 Task: Add Sprouts Organic Sea Salt Yellow Corn Chips to the cart.
Action: Mouse moved to (14, 73)
Screenshot: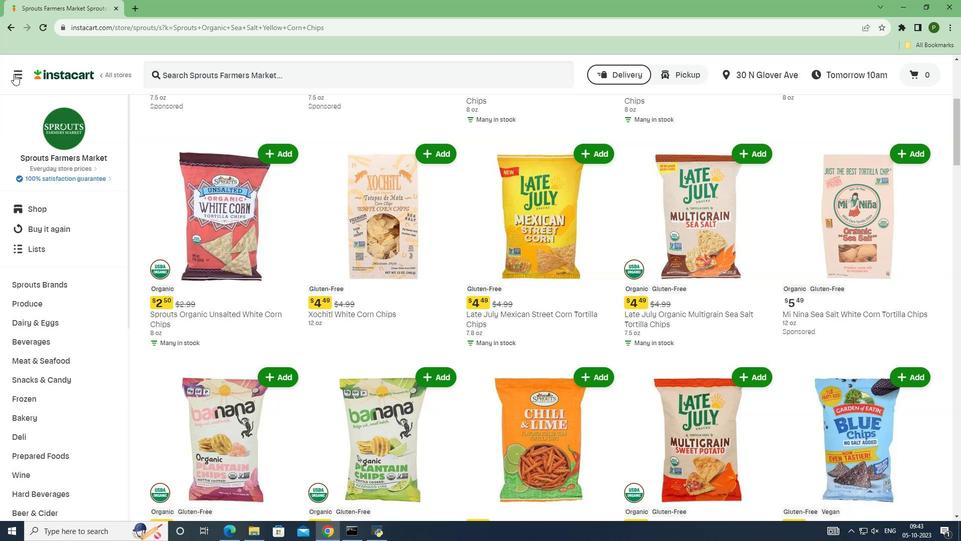 
Action: Mouse pressed left at (14, 73)
Screenshot: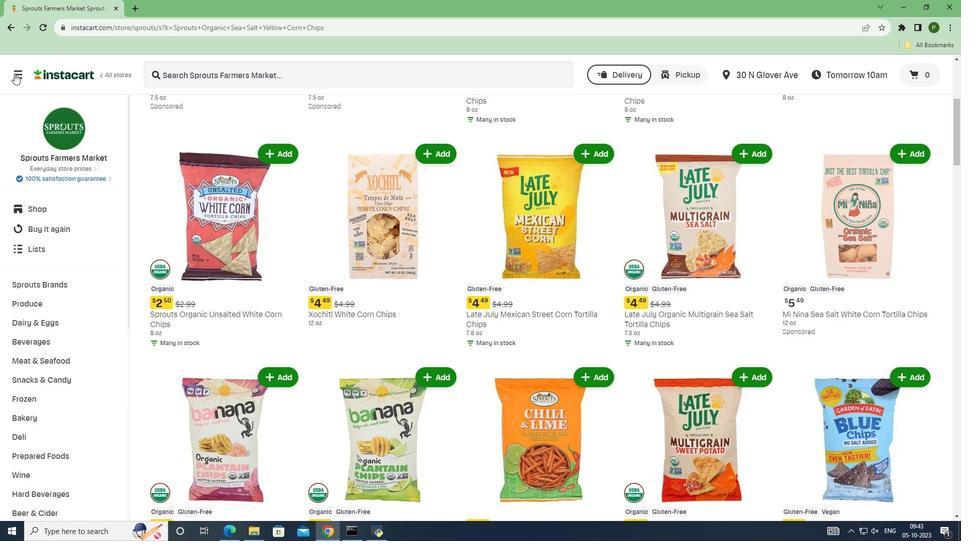
Action: Mouse moved to (44, 285)
Screenshot: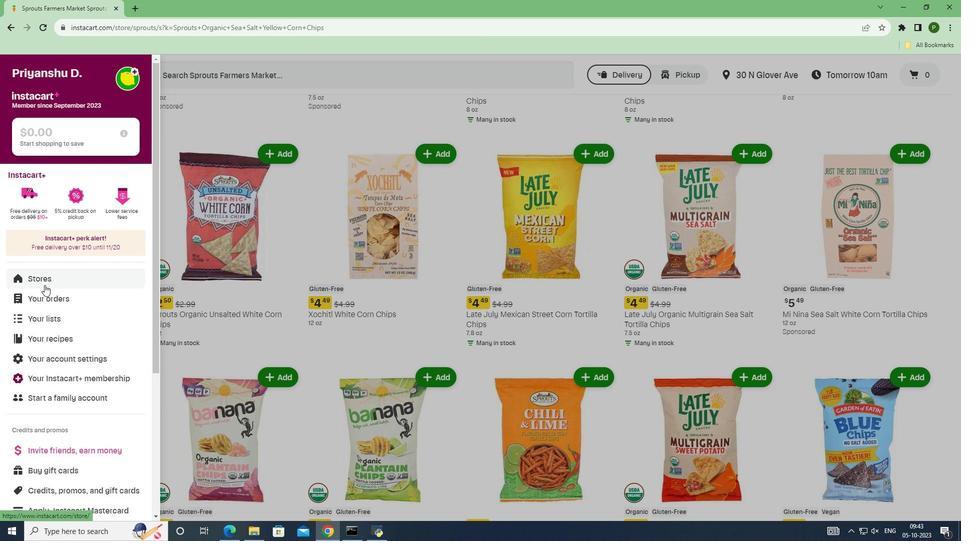 
Action: Mouse pressed left at (44, 285)
Screenshot: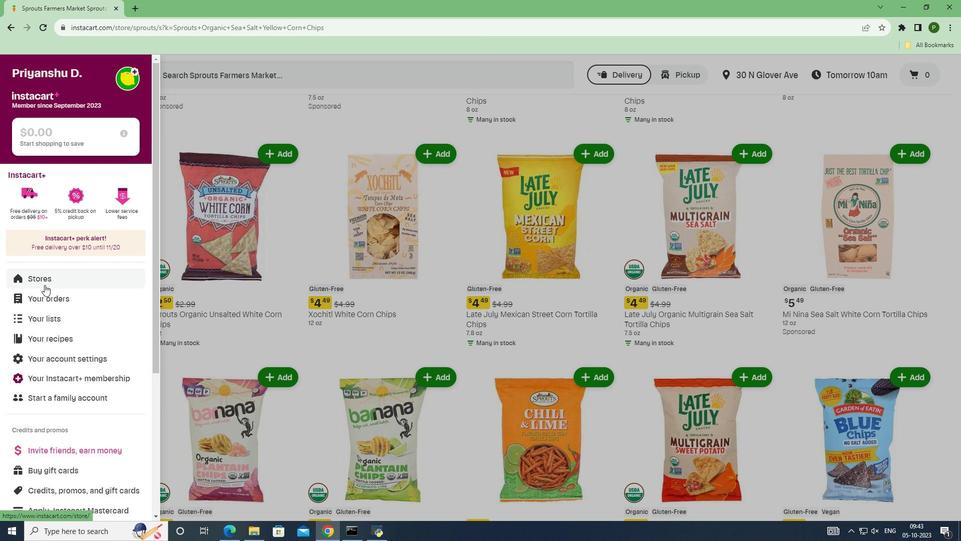 
Action: Mouse moved to (226, 120)
Screenshot: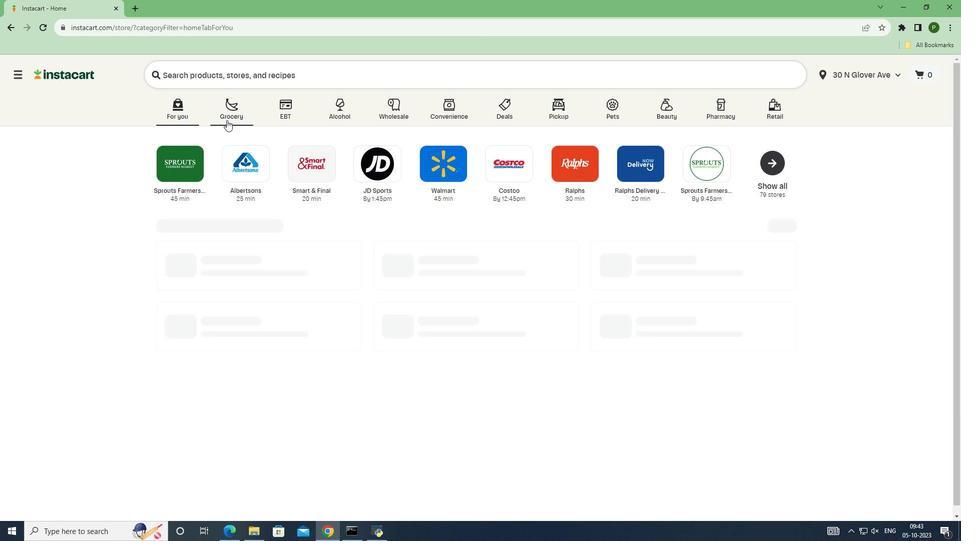 
Action: Mouse pressed left at (226, 120)
Screenshot: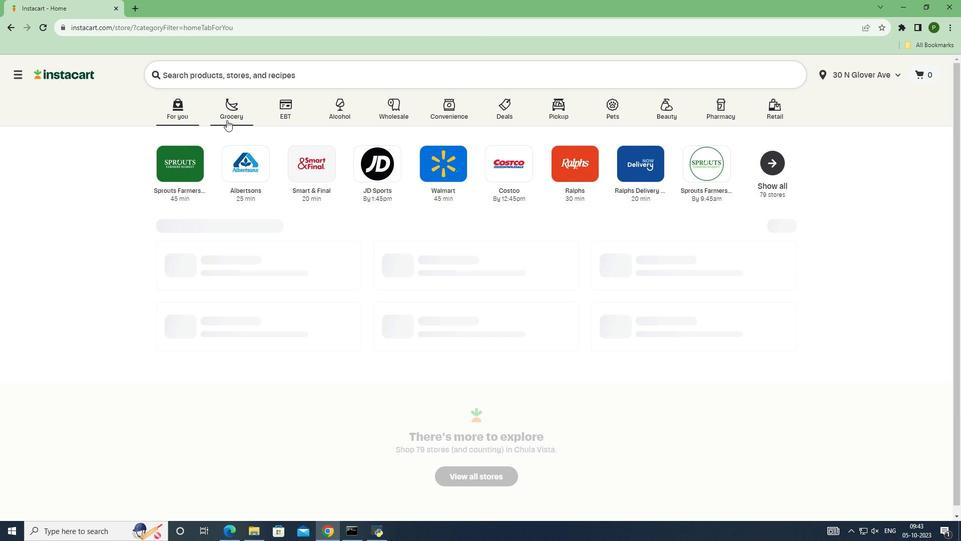 
Action: Mouse moved to (610, 229)
Screenshot: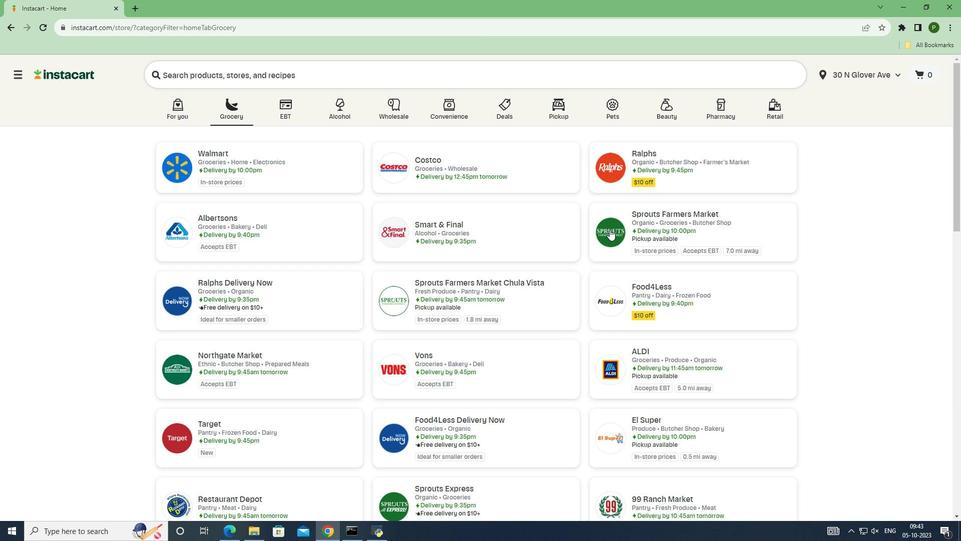 
Action: Mouse pressed left at (610, 229)
Screenshot: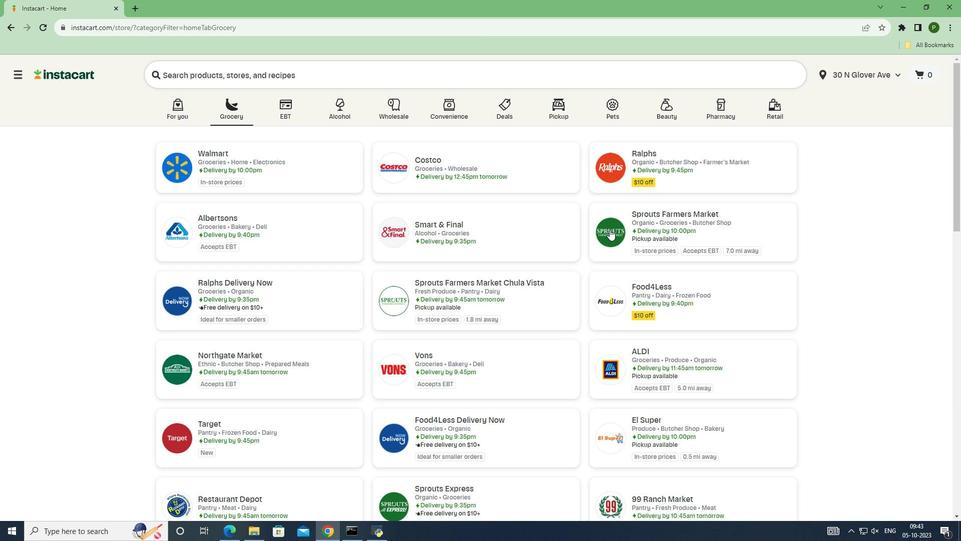 
Action: Mouse moved to (64, 283)
Screenshot: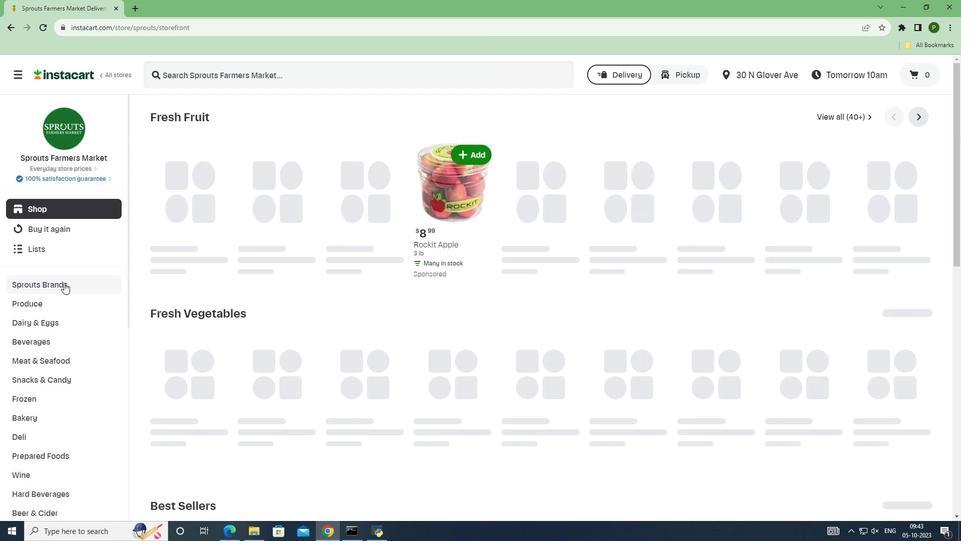 
Action: Mouse pressed left at (64, 283)
Screenshot: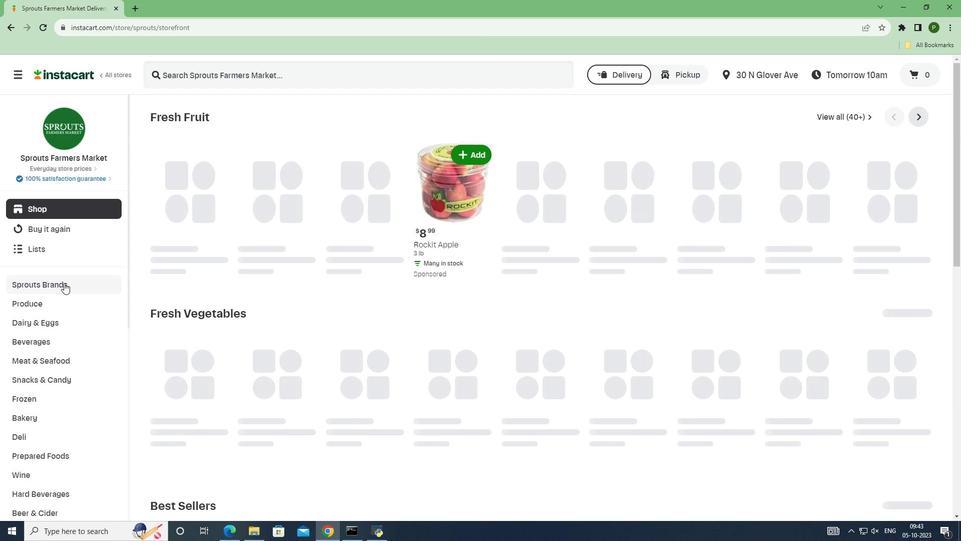 
Action: Mouse moved to (42, 360)
Screenshot: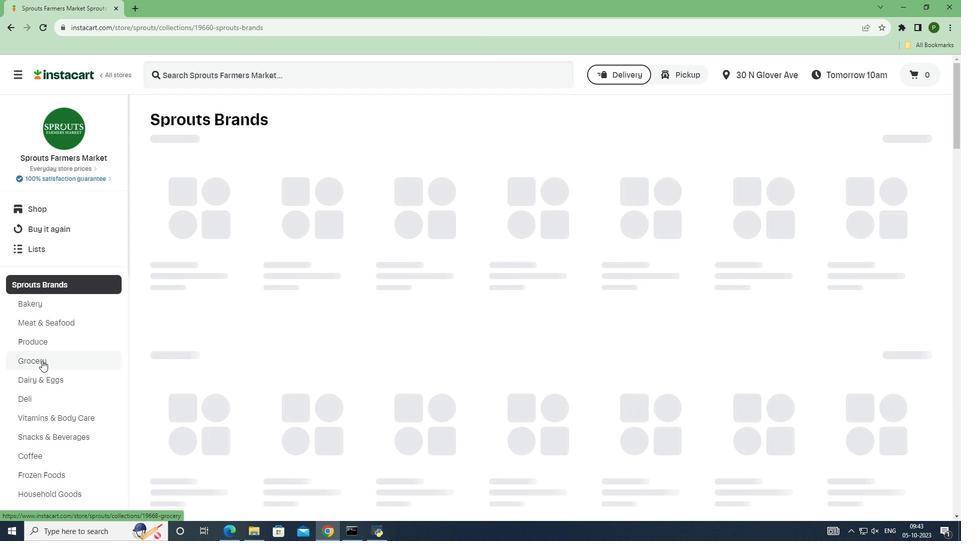 
Action: Mouse pressed left at (42, 360)
Screenshot: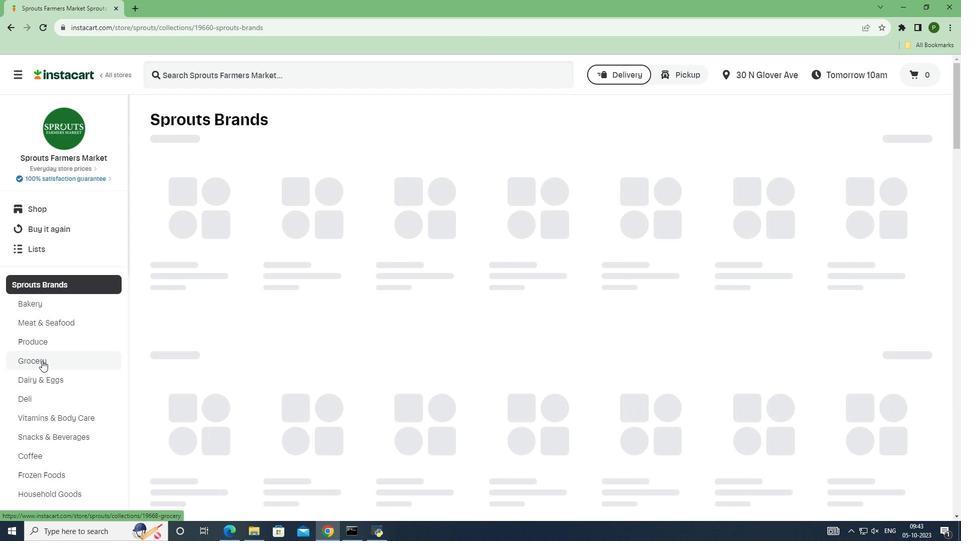 
Action: Mouse moved to (236, 211)
Screenshot: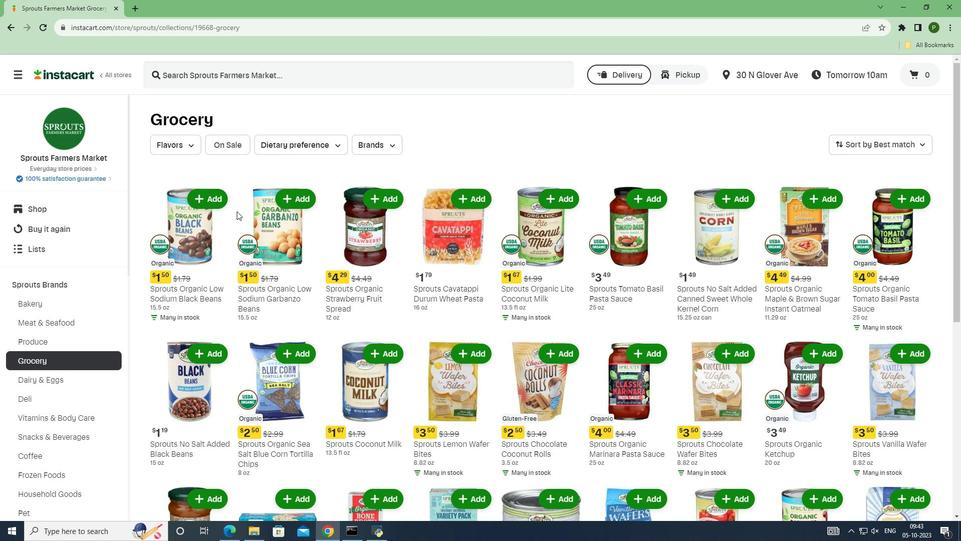 
Action: Mouse scrolled (236, 210) with delta (0, 0)
Screenshot: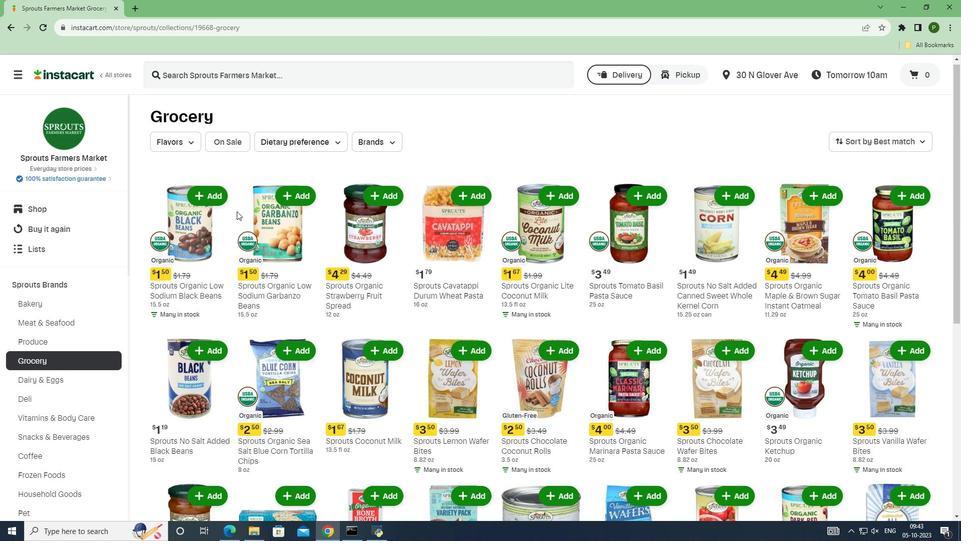 
Action: Mouse scrolled (236, 210) with delta (0, 0)
Screenshot: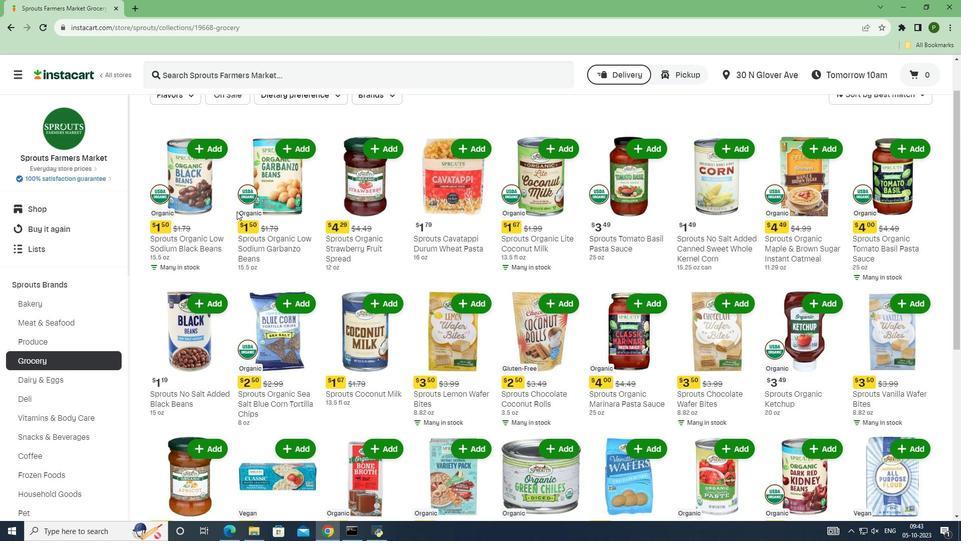 
Action: Mouse scrolled (236, 210) with delta (0, 0)
Screenshot: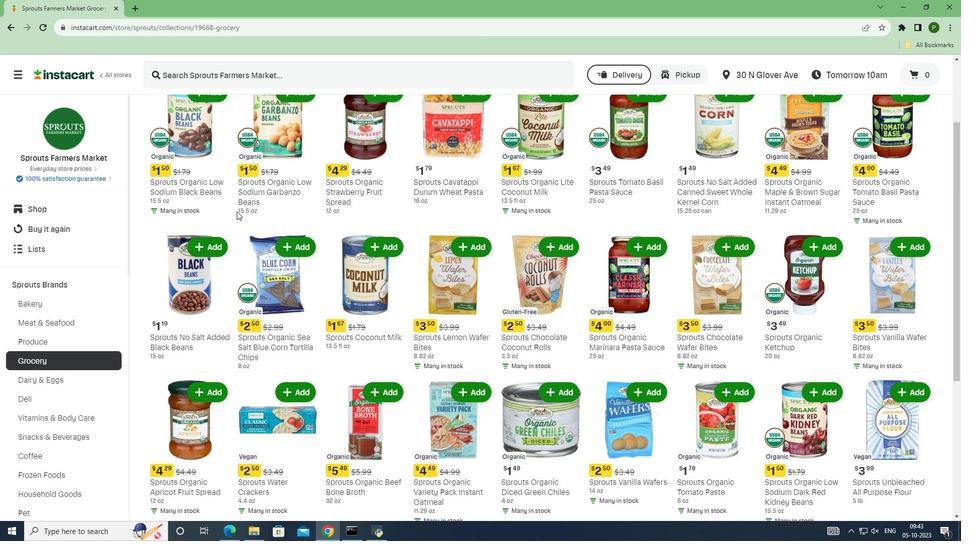 
Action: Mouse scrolled (236, 210) with delta (0, 0)
Screenshot: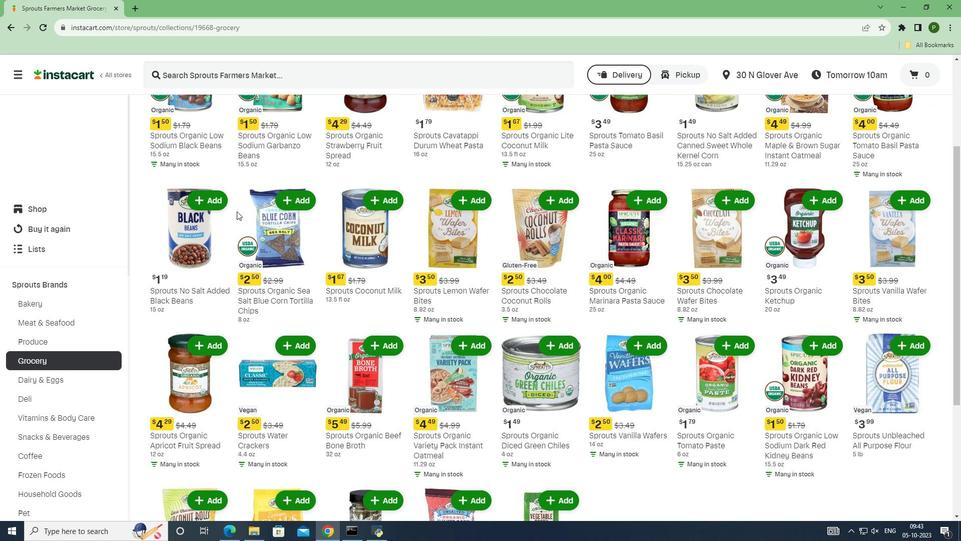 
Action: Mouse scrolled (236, 210) with delta (0, 0)
Screenshot: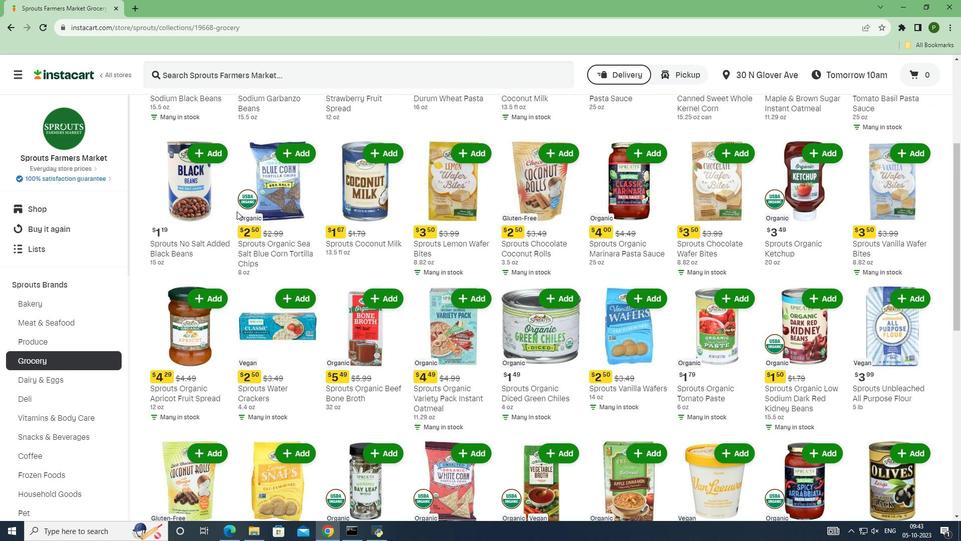 
Action: Mouse scrolled (236, 210) with delta (0, 0)
Screenshot: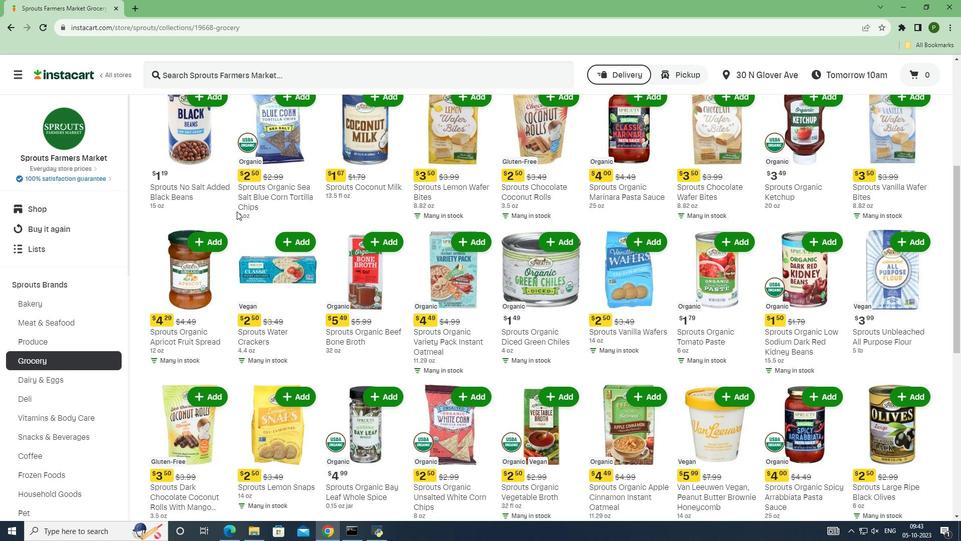 
Action: Mouse scrolled (236, 210) with delta (0, 0)
Screenshot: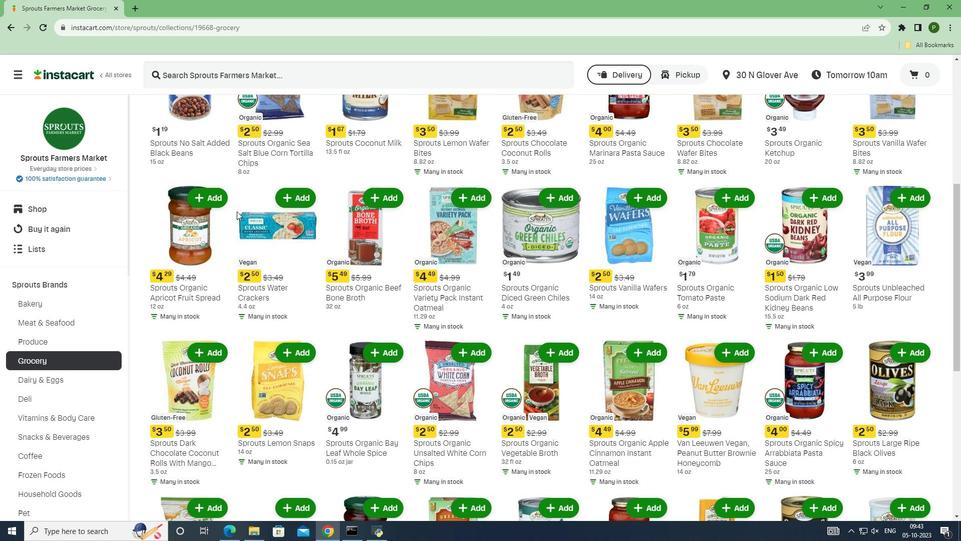 
Action: Mouse scrolled (236, 210) with delta (0, 0)
Screenshot: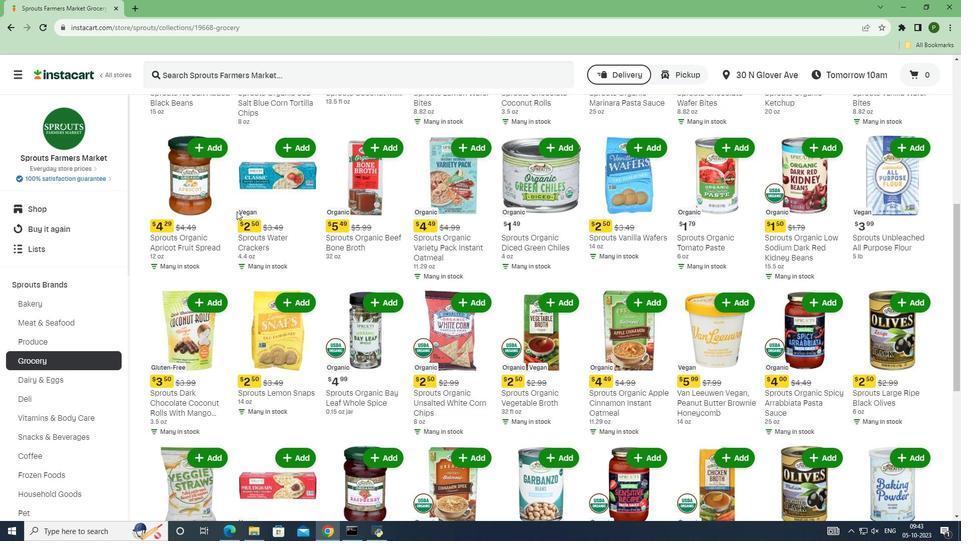 
Action: Mouse scrolled (236, 210) with delta (0, 0)
Screenshot: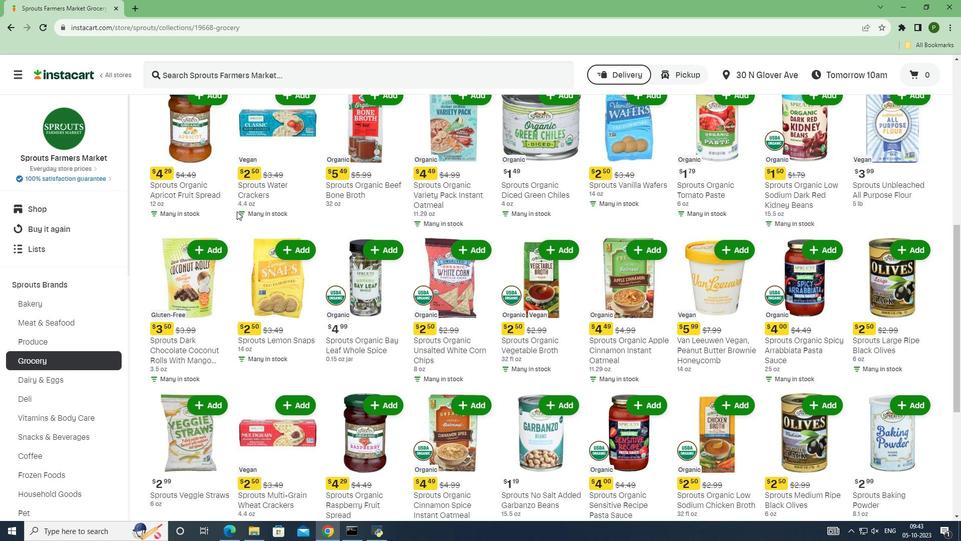 
Action: Mouse scrolled (236, 210) with delta (0, 0)
Screenshot: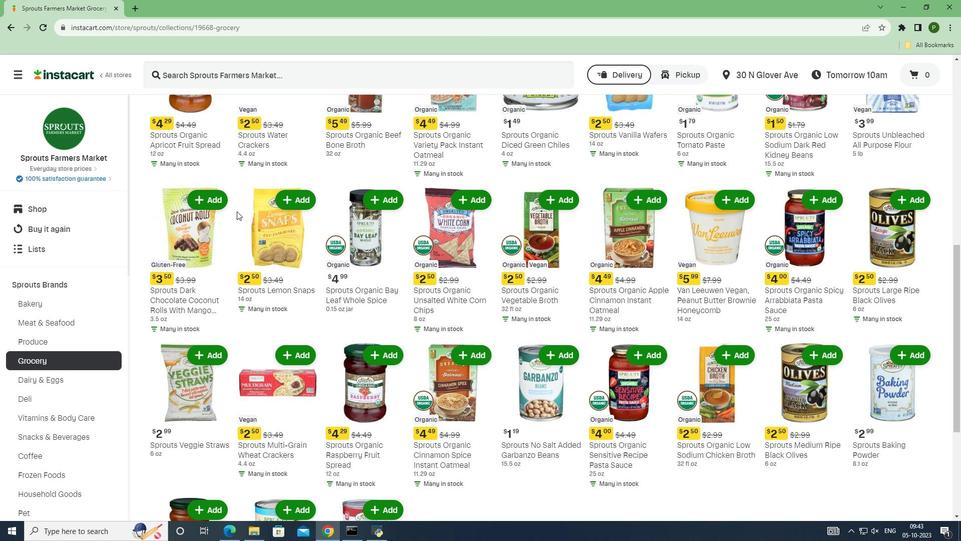 
Action: Mouse scrolled (236, 210) with delta (0, 0)
Screenshot: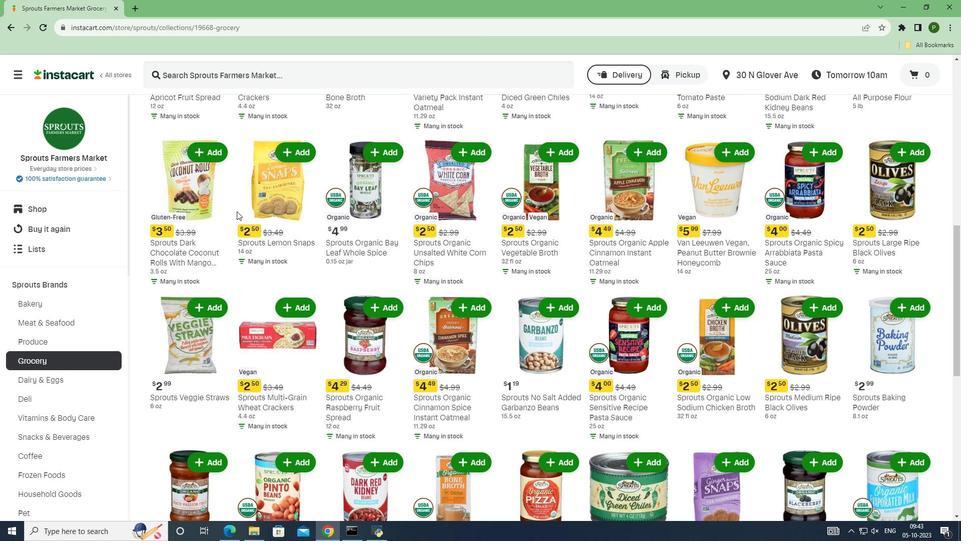 
Action: Mouse moved to (236, 211)
Screenshot: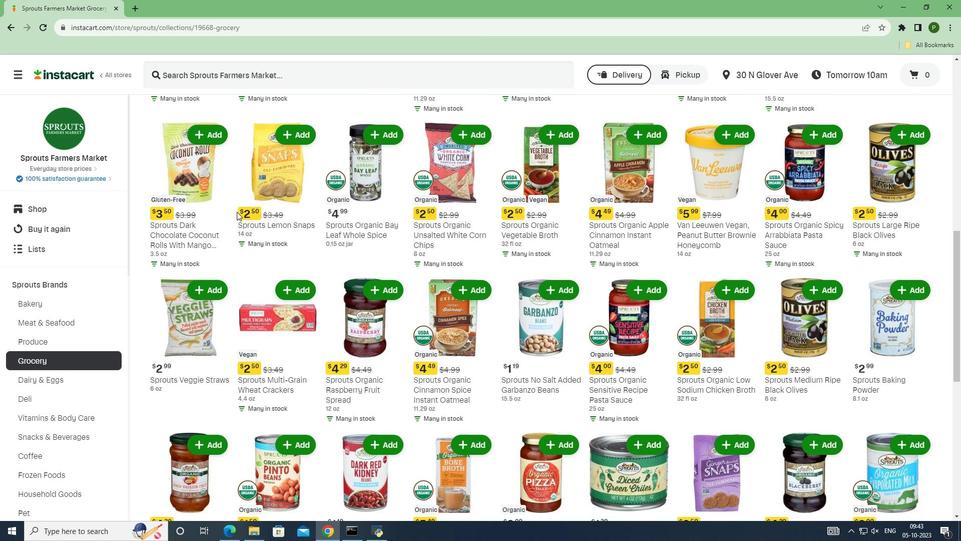 
Action: Mouse scrolled (236, 211) with delta (0, 0)
Screenshot: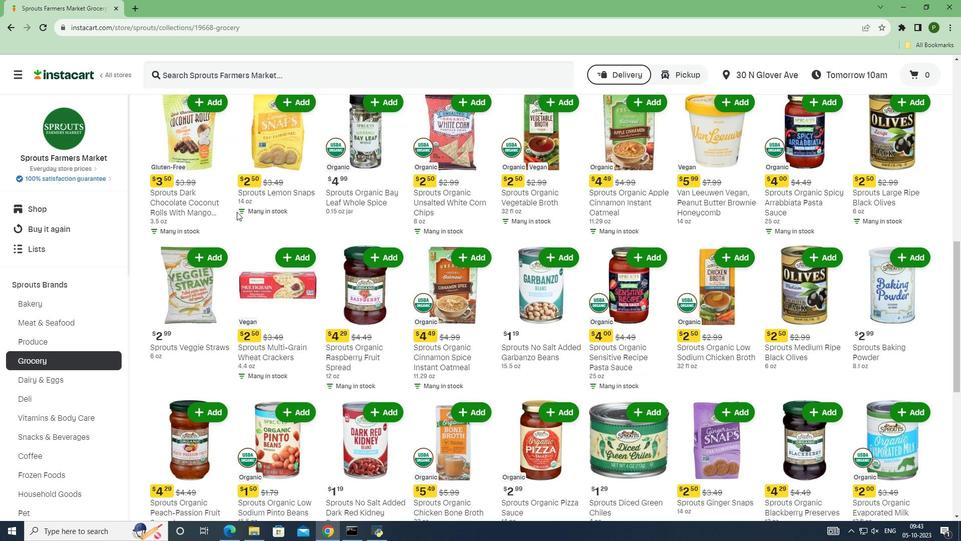 
Action: Mouse scrolled (236, 211) with delta (0, 0)
Screenshot: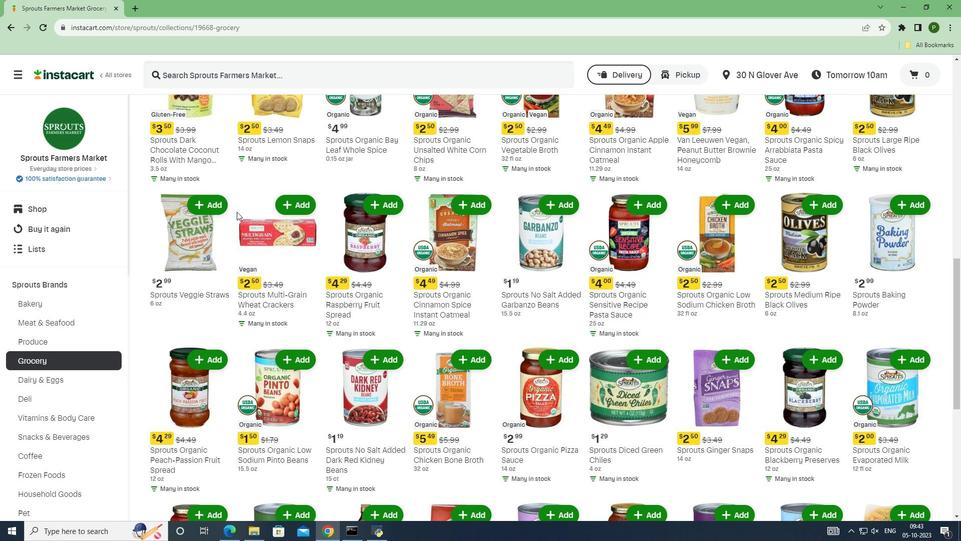 
Action: Mouse scrolled (236, 211) with delta (0, 0)
Screenshot: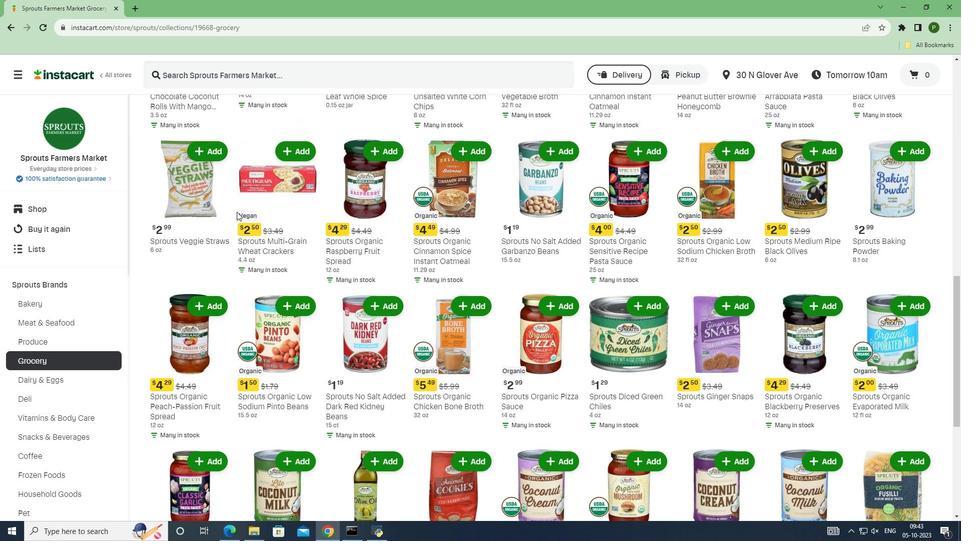 
Action: Mouse scrolled (236, 211) with delta (0, 0)
Screenshot: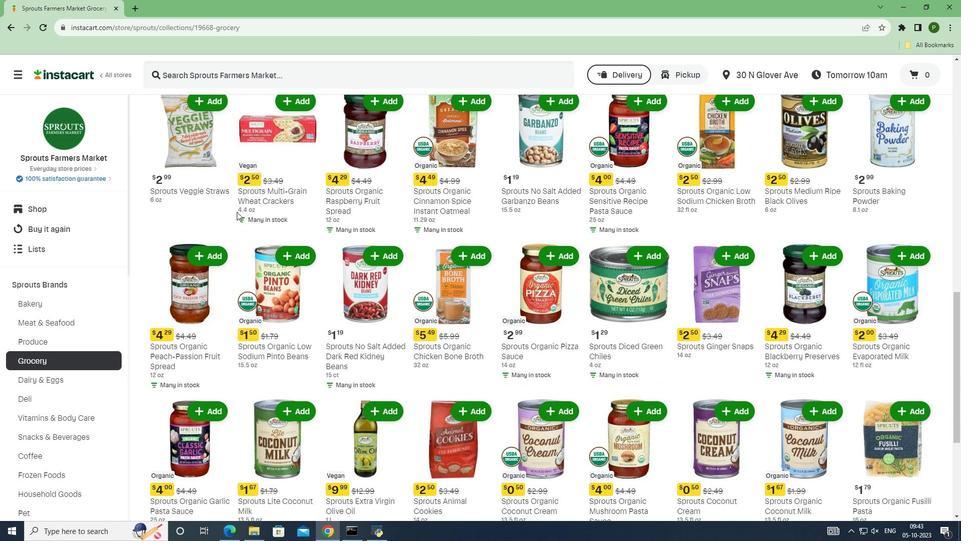 
Action: Mouse scrolled (236, 211) with delta (0, 0)
Screenshot: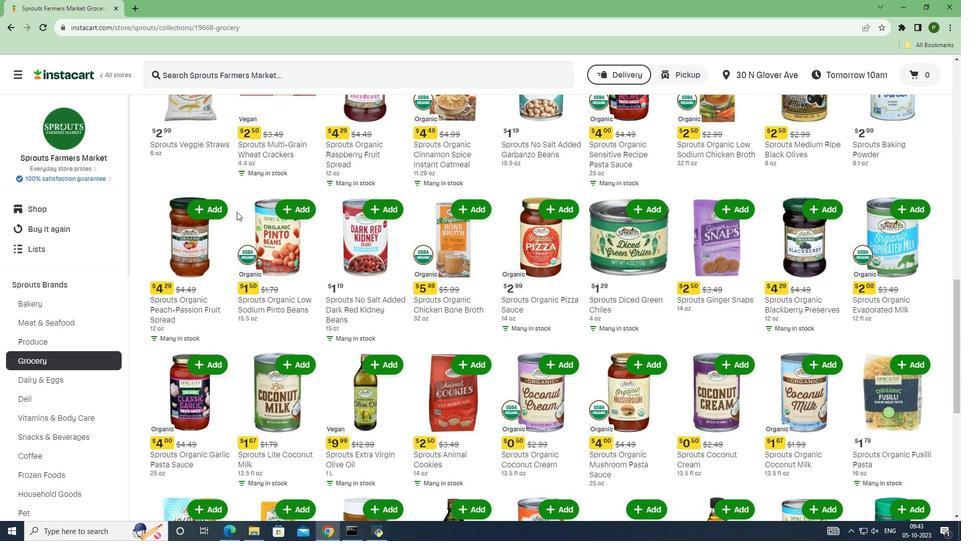 
Action: Mouse scrolled (236, 211) with delta (0, 0)
Screenshot: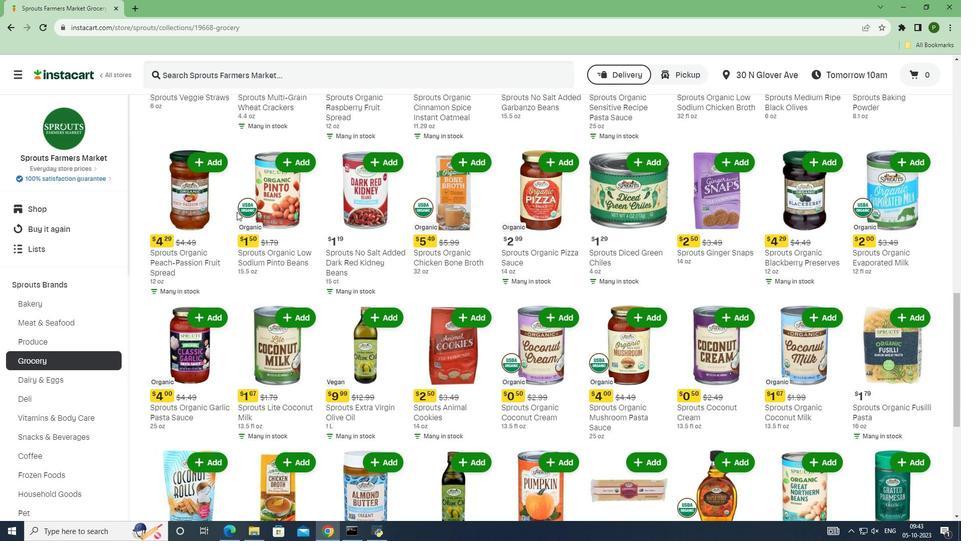 
Action: Mouse scrolled (236, 211) with delta (0, 0)
Screenshot: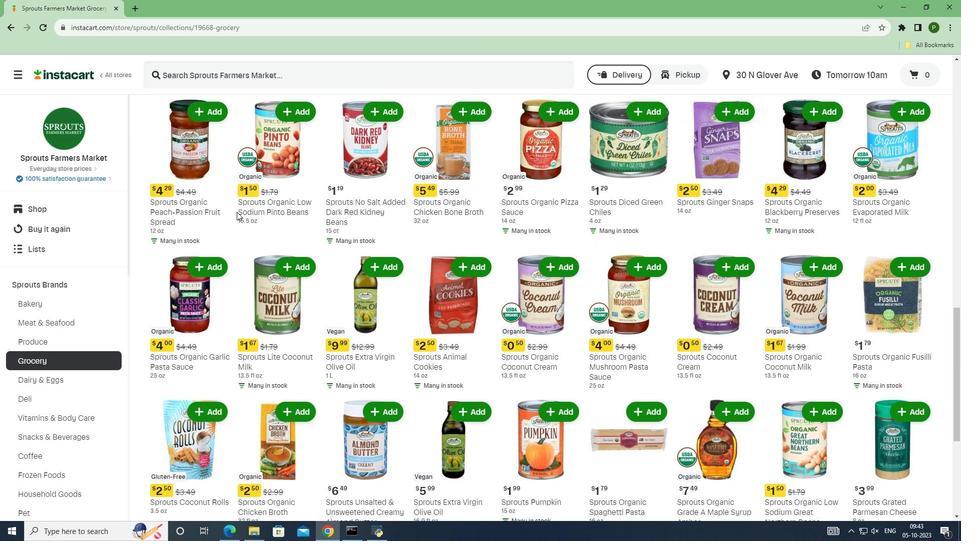 
Action: Mouse scrolled (236, 211) with delta (0, 0)
Screenshot: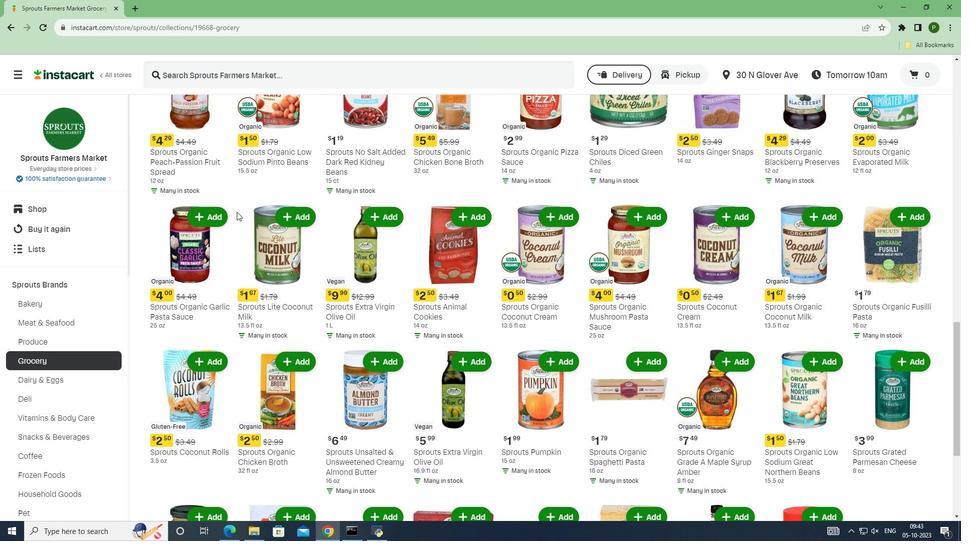 
Action: Mouse scrolled (236, 211) with delta (0, 0)
Screenshot: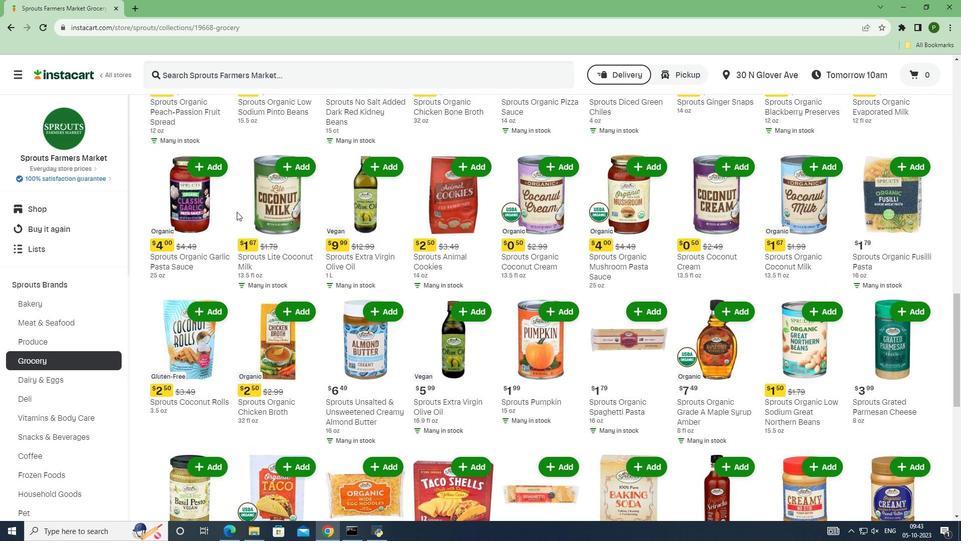 
Action: Mouse scrolled (236, 211) with delta (0, 0)
Screenshot: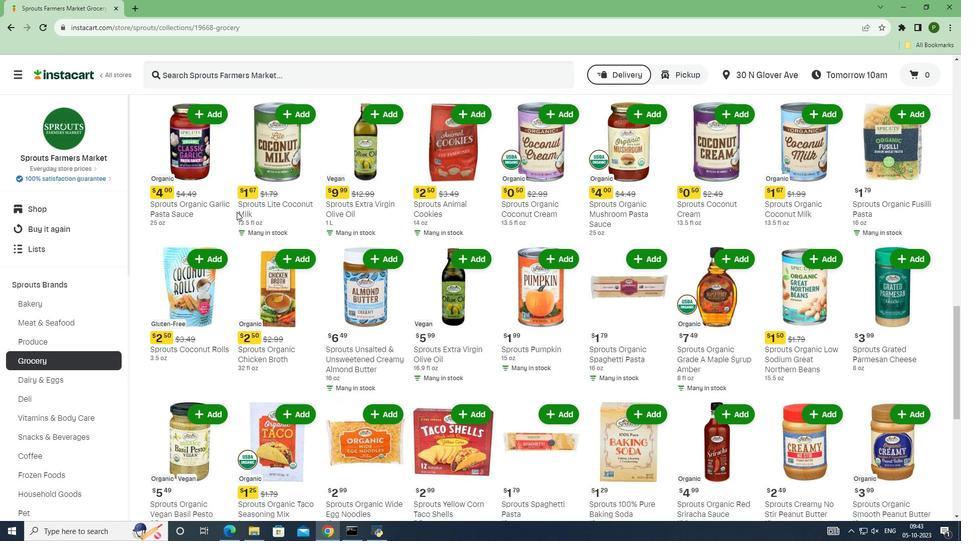 
Action: Mouse scrolled (236, 211) with delta (0, 0)
Screenshot: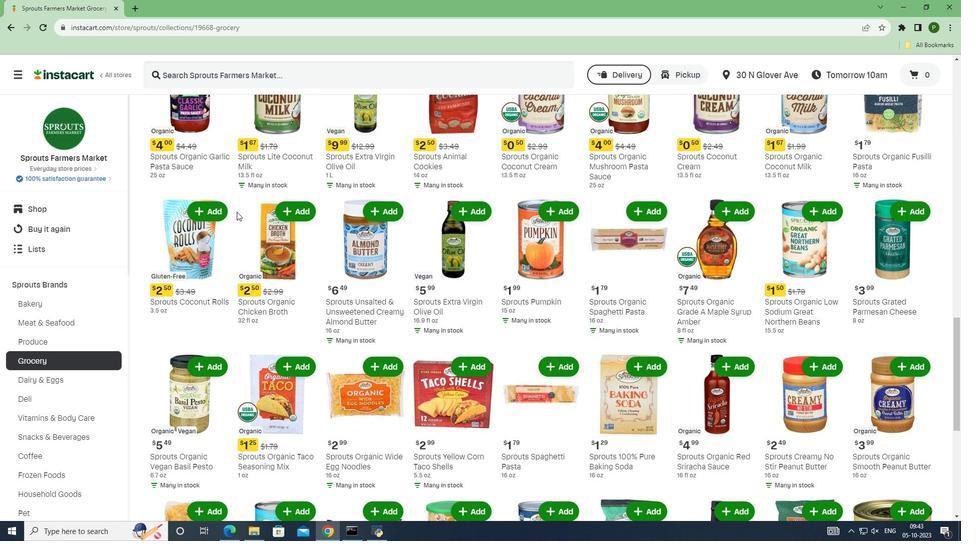 
Action: Mouse scrolled (236, 211) with delta (0, 0)
Screenshot: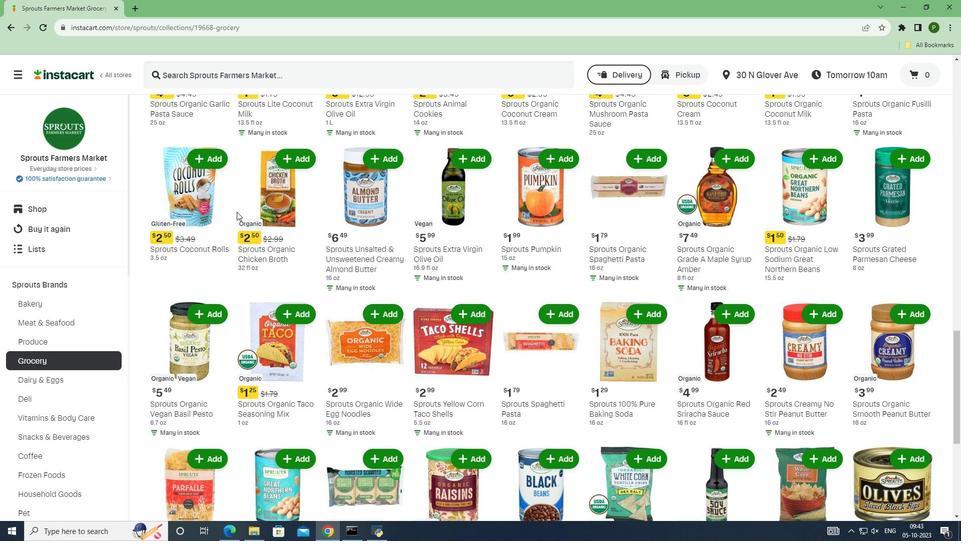 
Action: Mouse scrolled (236, 211) with delta (0, 0)
Screenshot: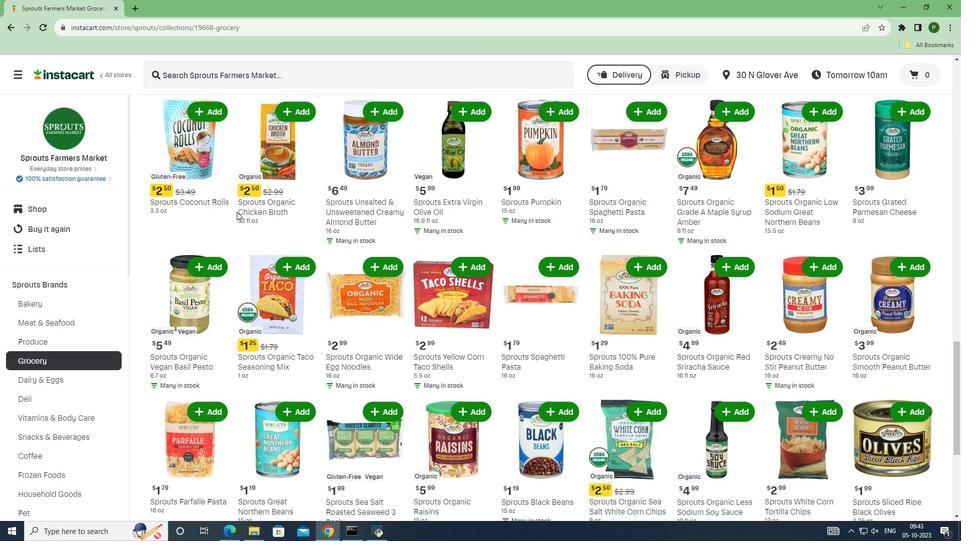 
Action: Mouse scrolled (236, 211) with delta (0, 0)
Screenshot: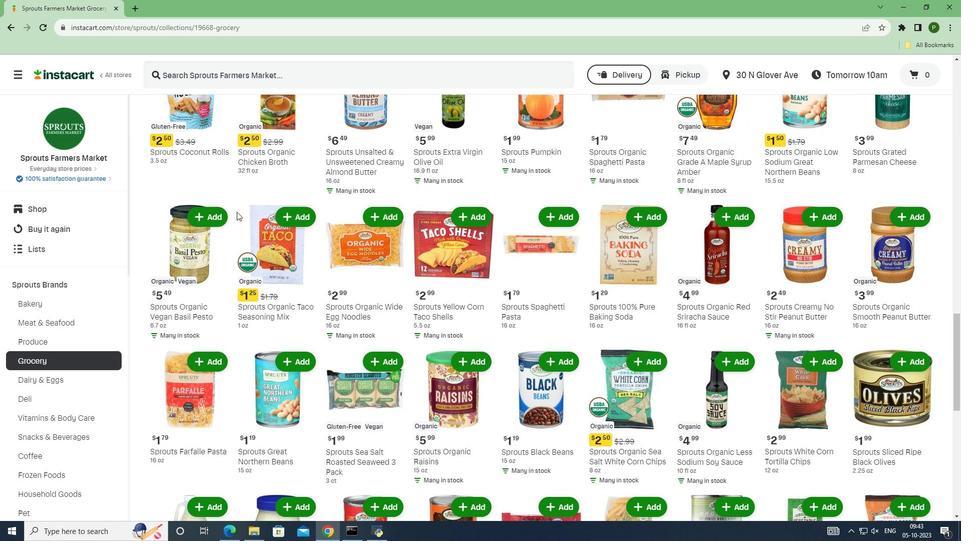 
Action: Mouse scrolled (236, 211) with delta (0, 0)
Screenshot: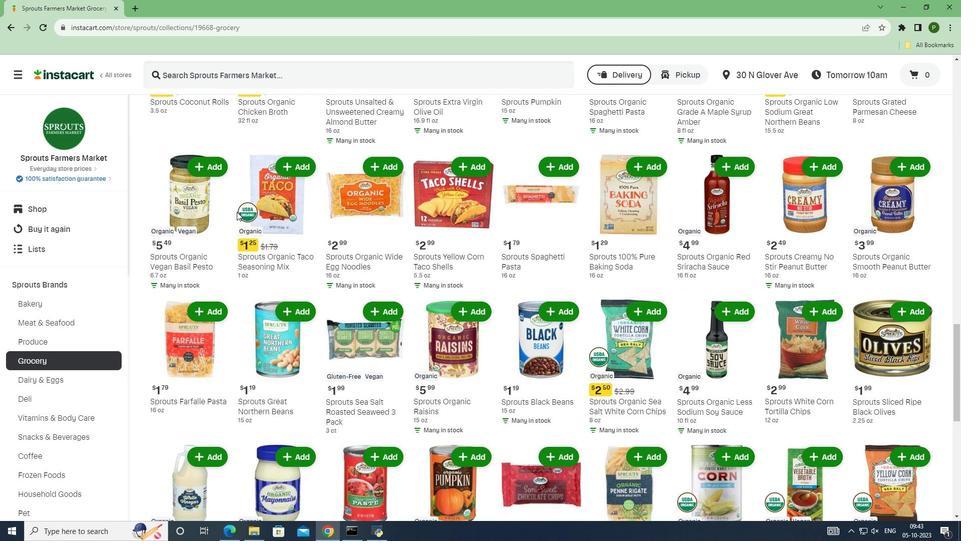 
Action: Mouse scrolled (236, 211) with delta (0, 0)
Screenshot: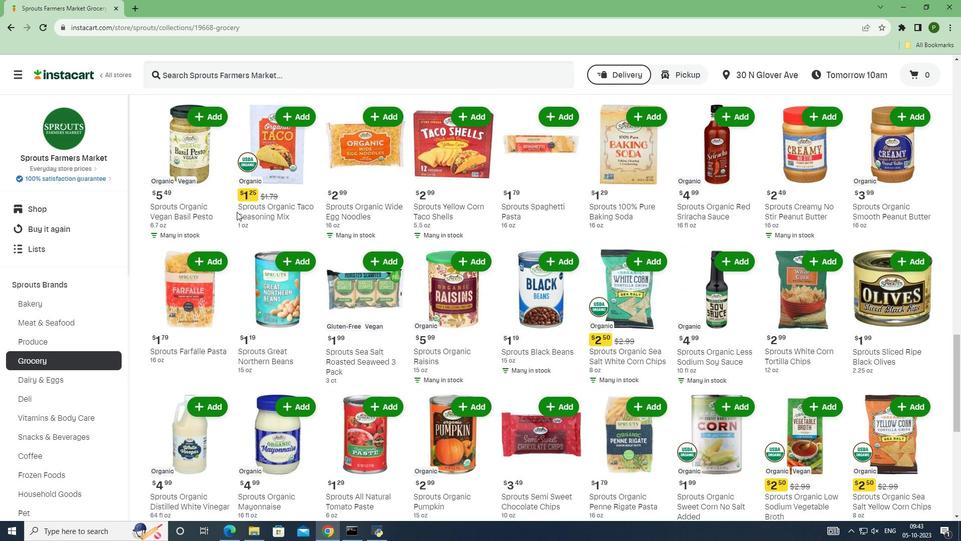 
Action: Mouse scrolled (236, 211) with delta (0, 0)
Screenshot: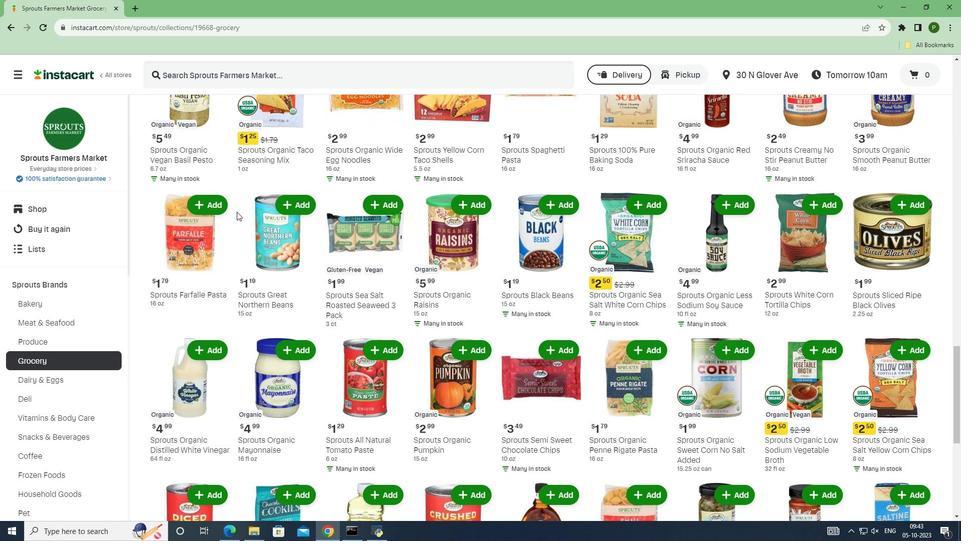 
Action: Mouse moved to (900, 299)
Screenshot: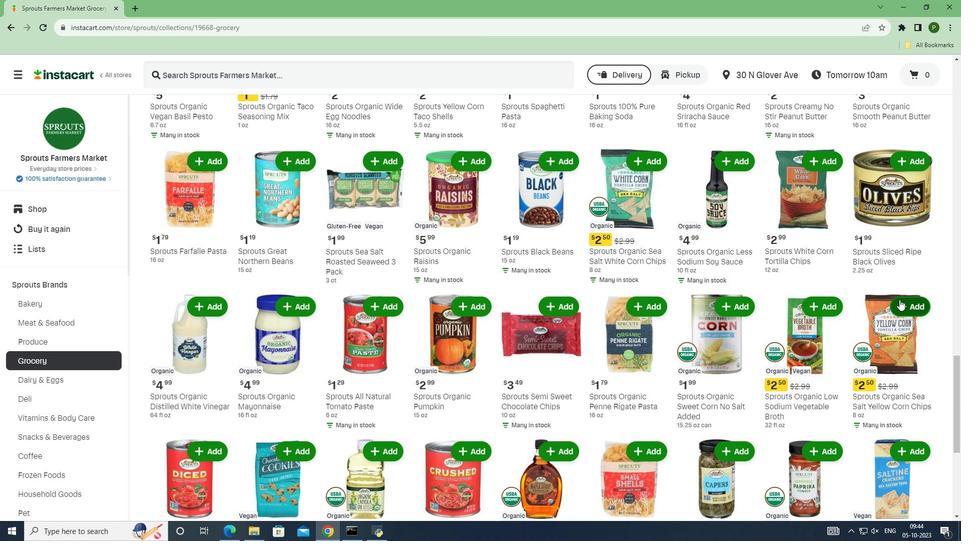 
Action: Mouse pressed left at (900, 299)
Screenshot: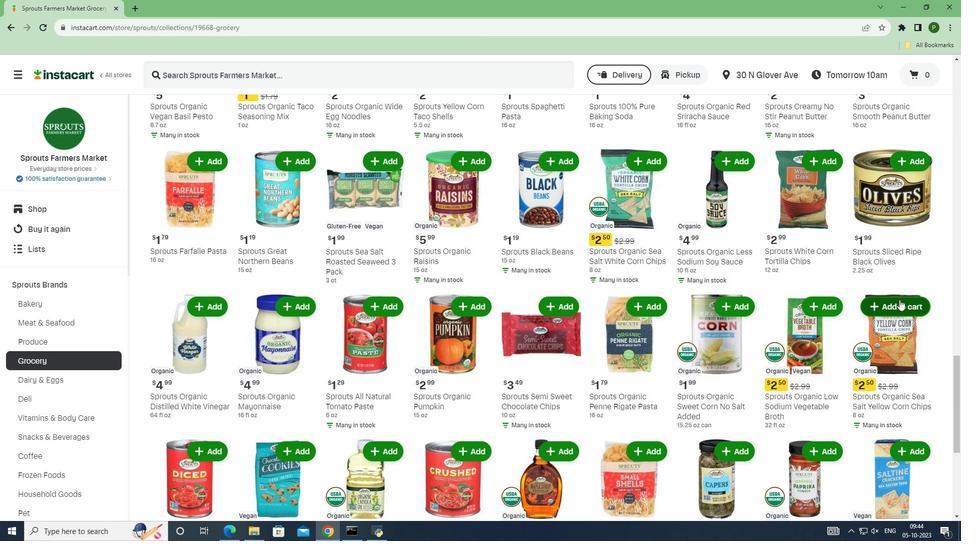 
